 Task: Add publication/publisher as Golden Quill Publications.
Action: Mouse moved to (909, 128)
Screenshot: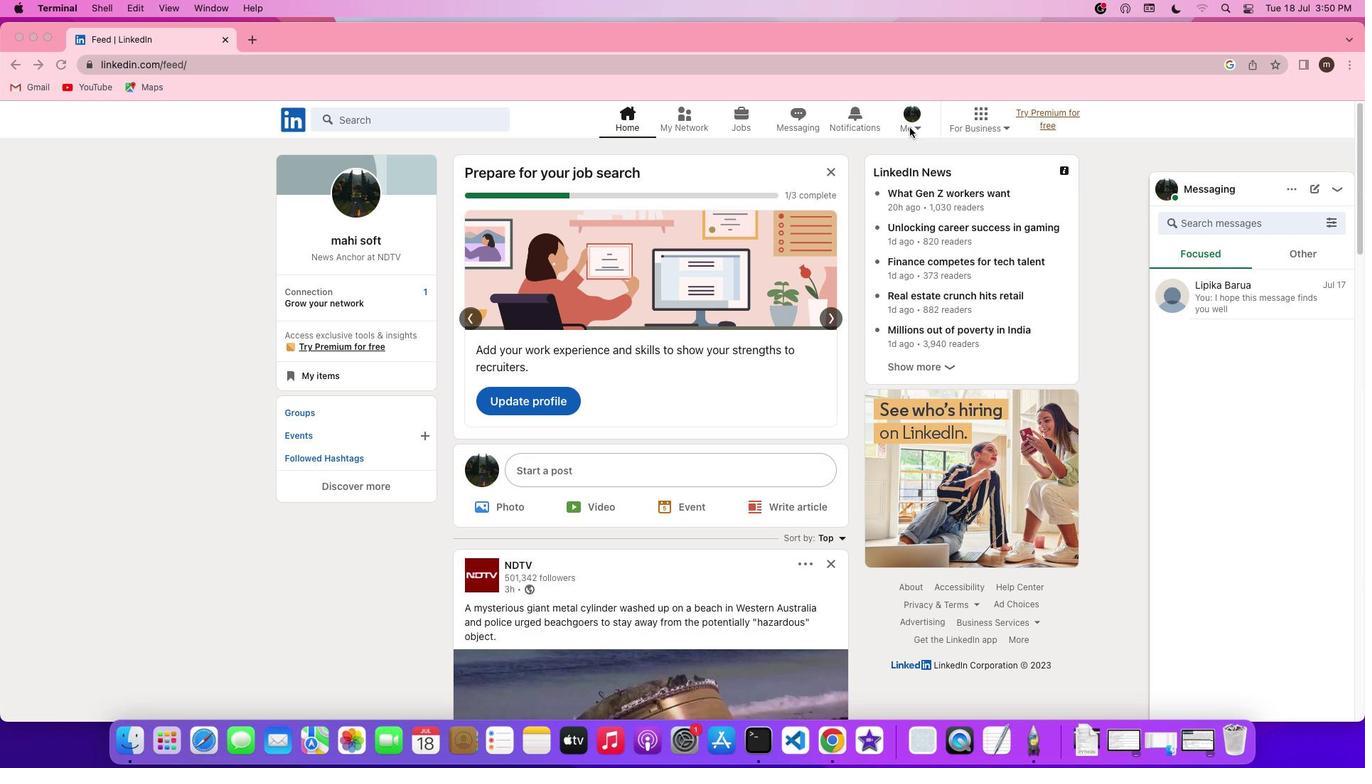 
Action: Mouse pressed left at (909, 128)
Screenshot: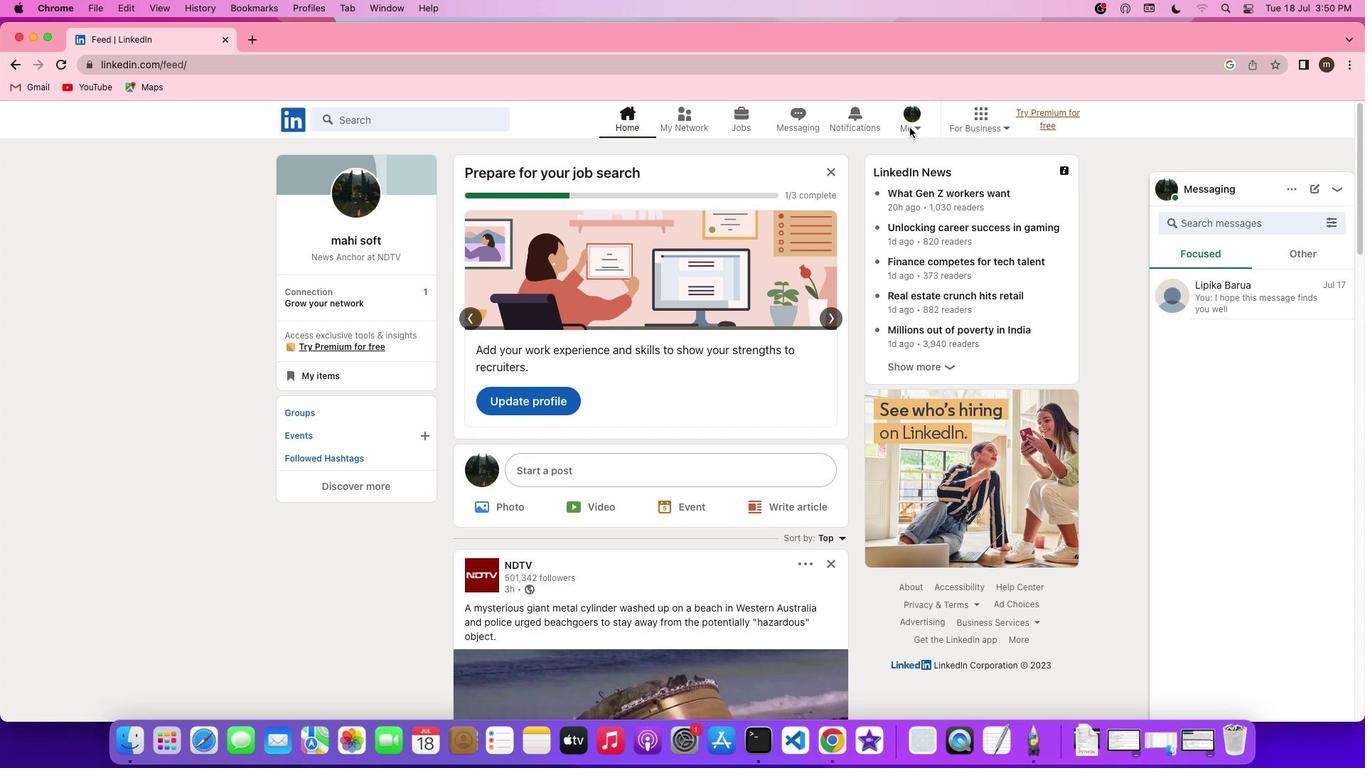 
Action: Mouse pressed left at (909, 128)
Screenshot: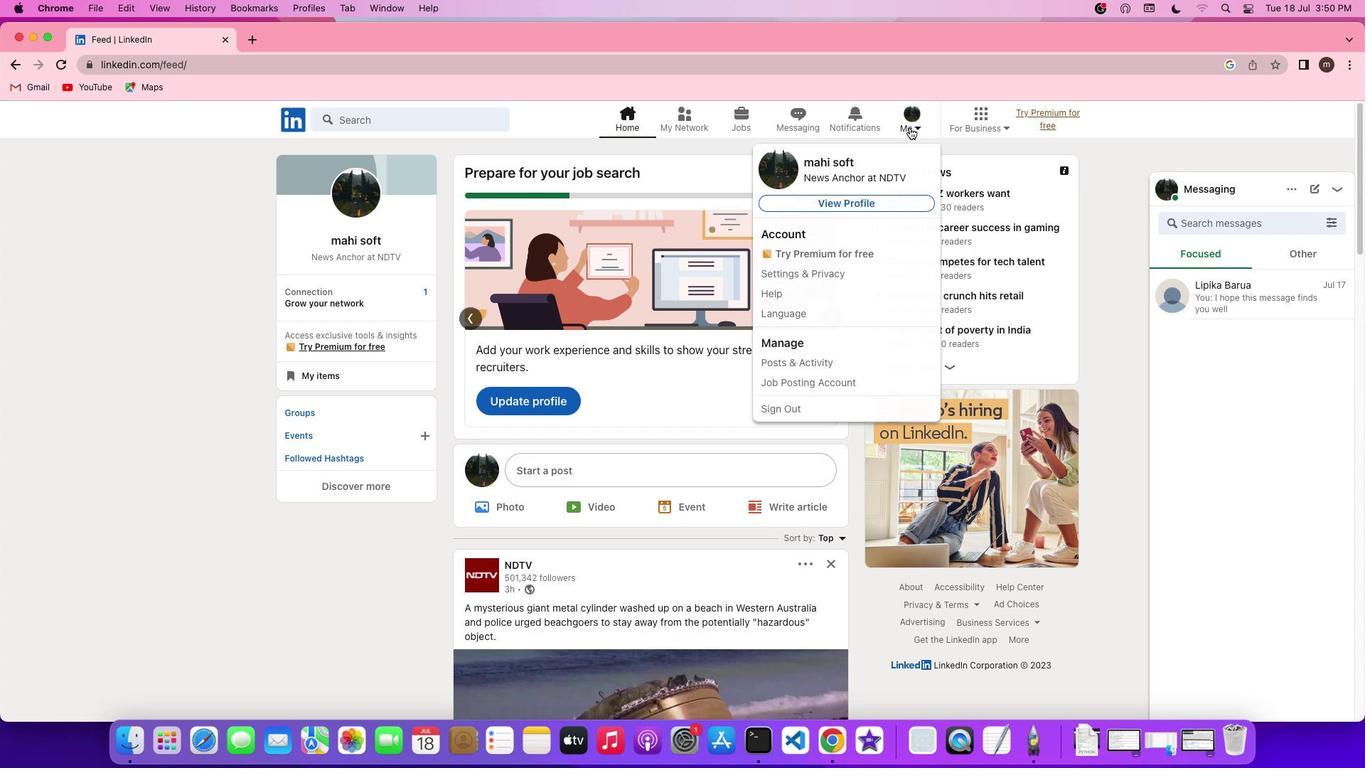 
Action: Mouse pressed left at (909, 128)
Screenshot: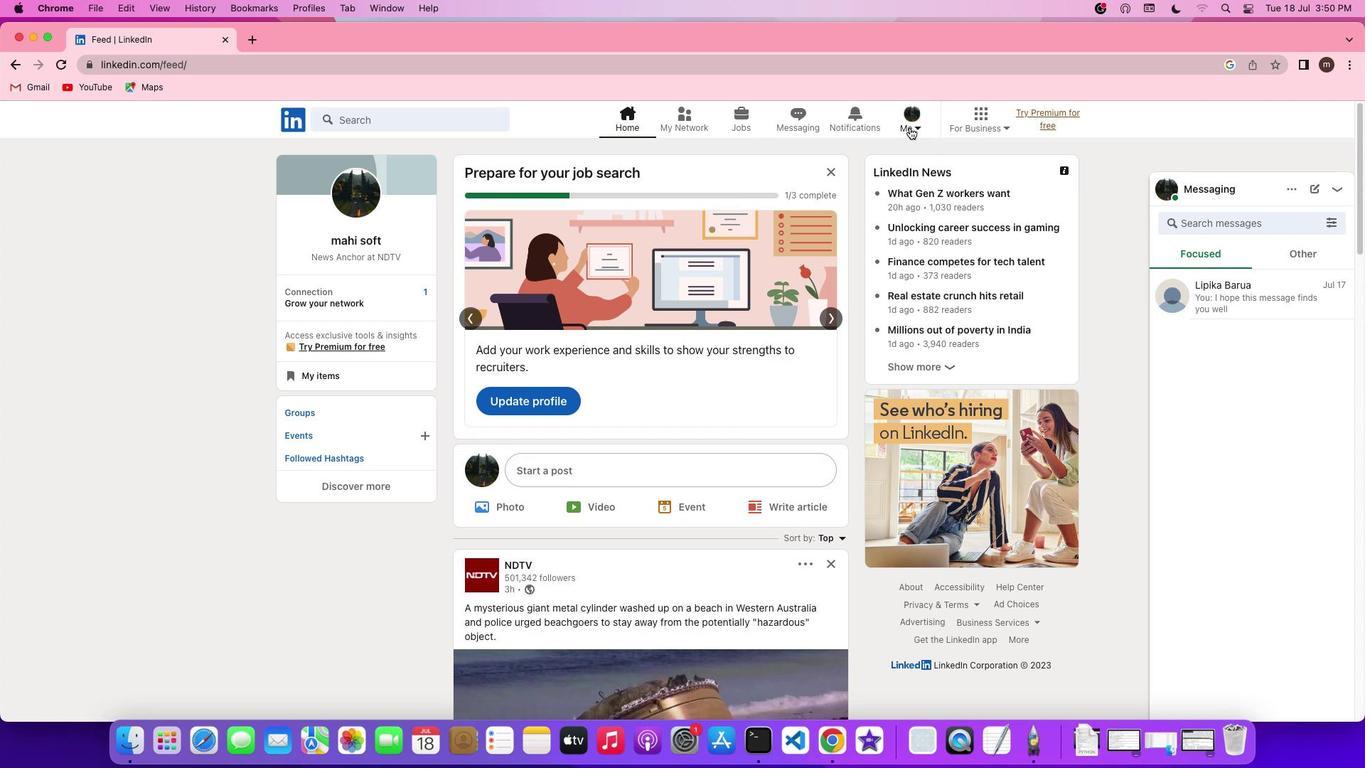 
Action: Mouse moved to (874, 207)
Screenshot: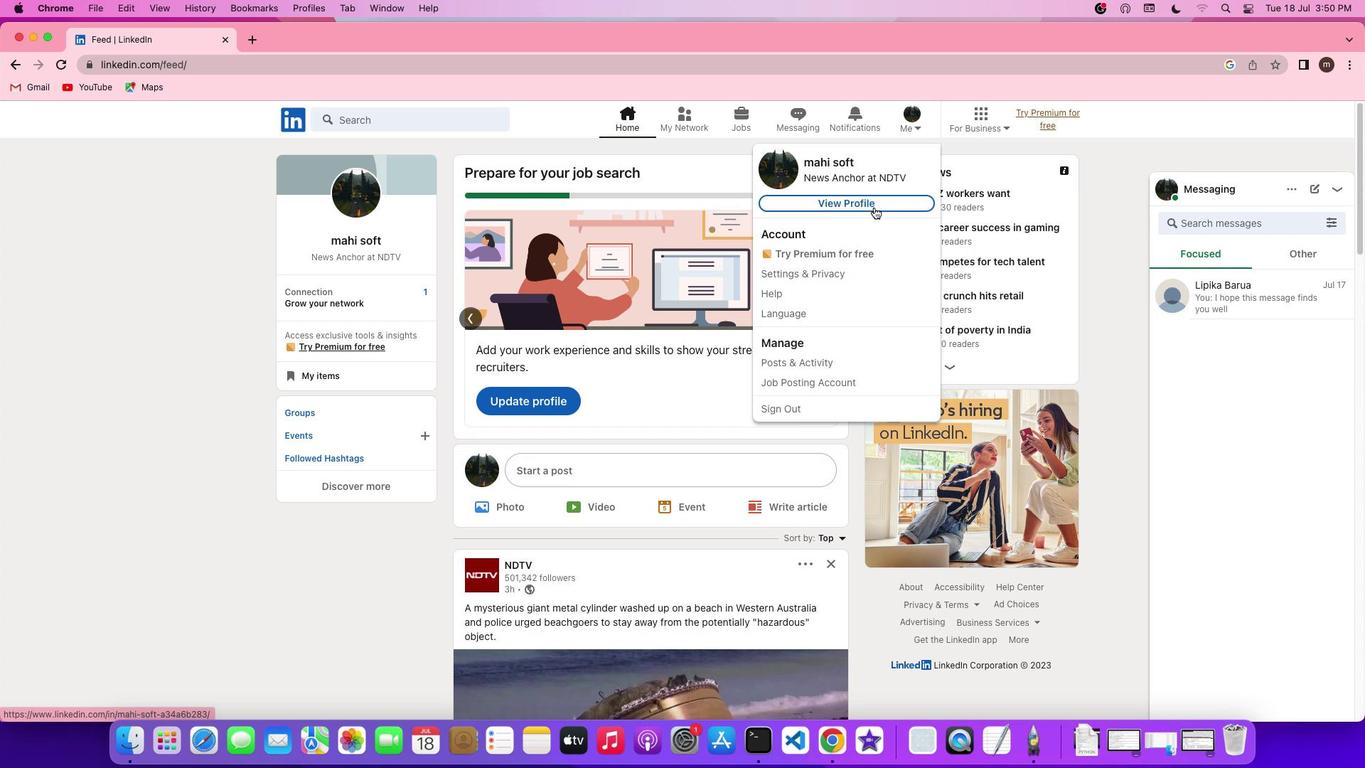 
Action: Mouse pressed left at (874, 207)
Screenshot: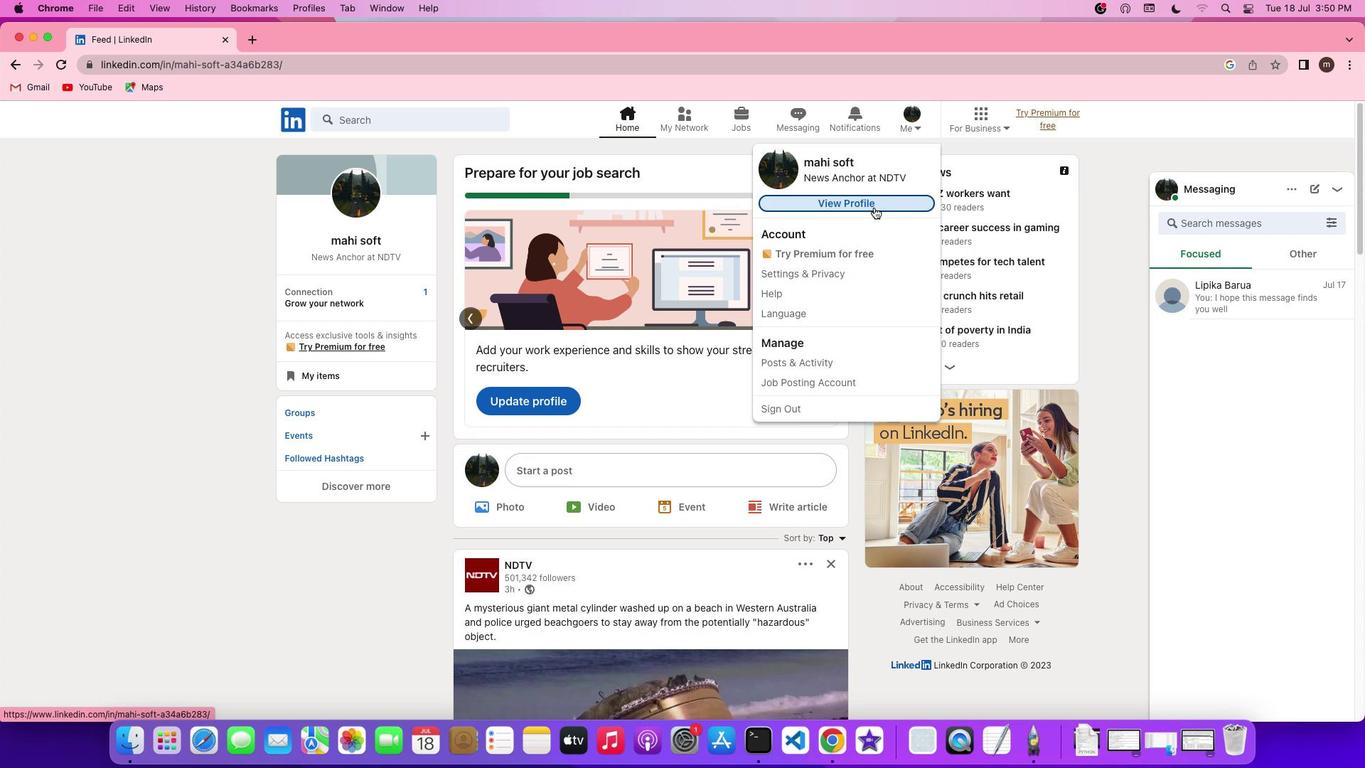 
Action: Mouse moved to (445, 433)
Screenshot: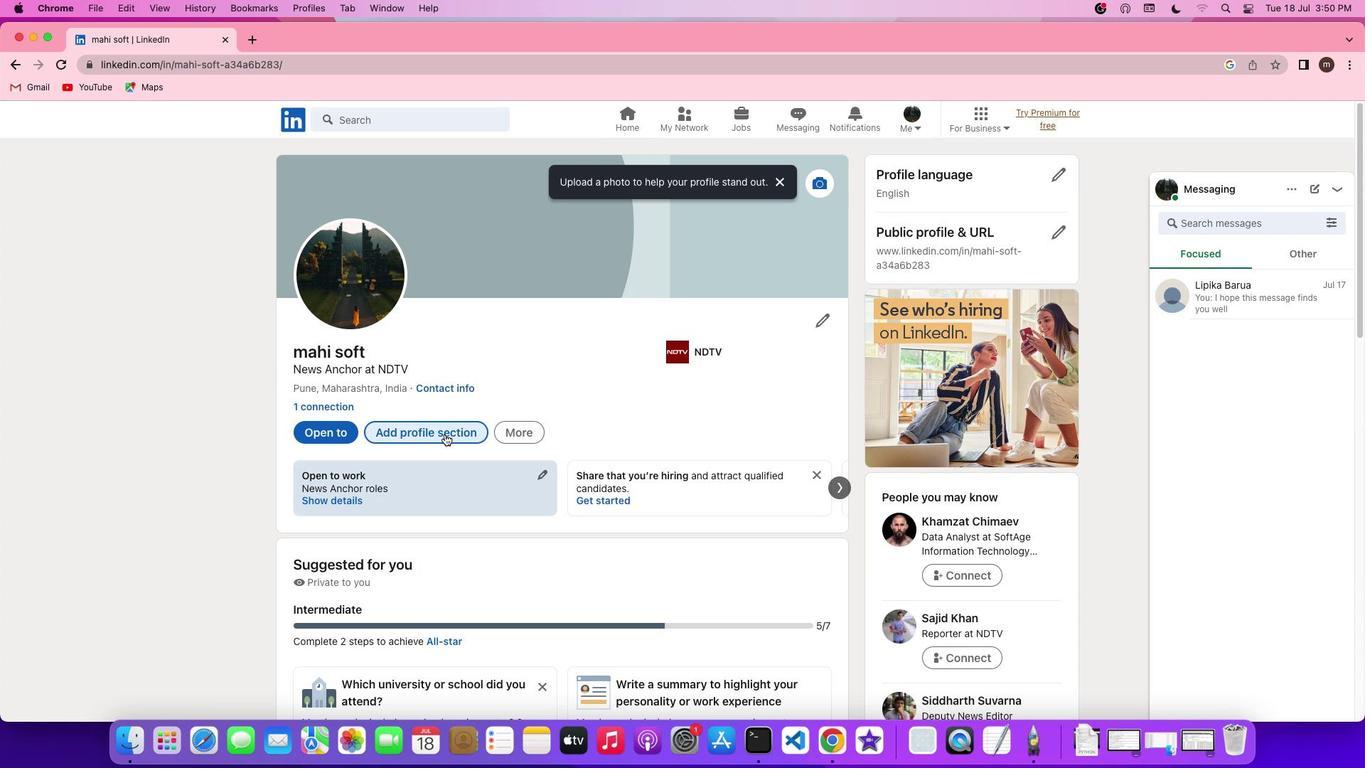 
Action: Mouse pressed left at (445, 433)
Screenshot: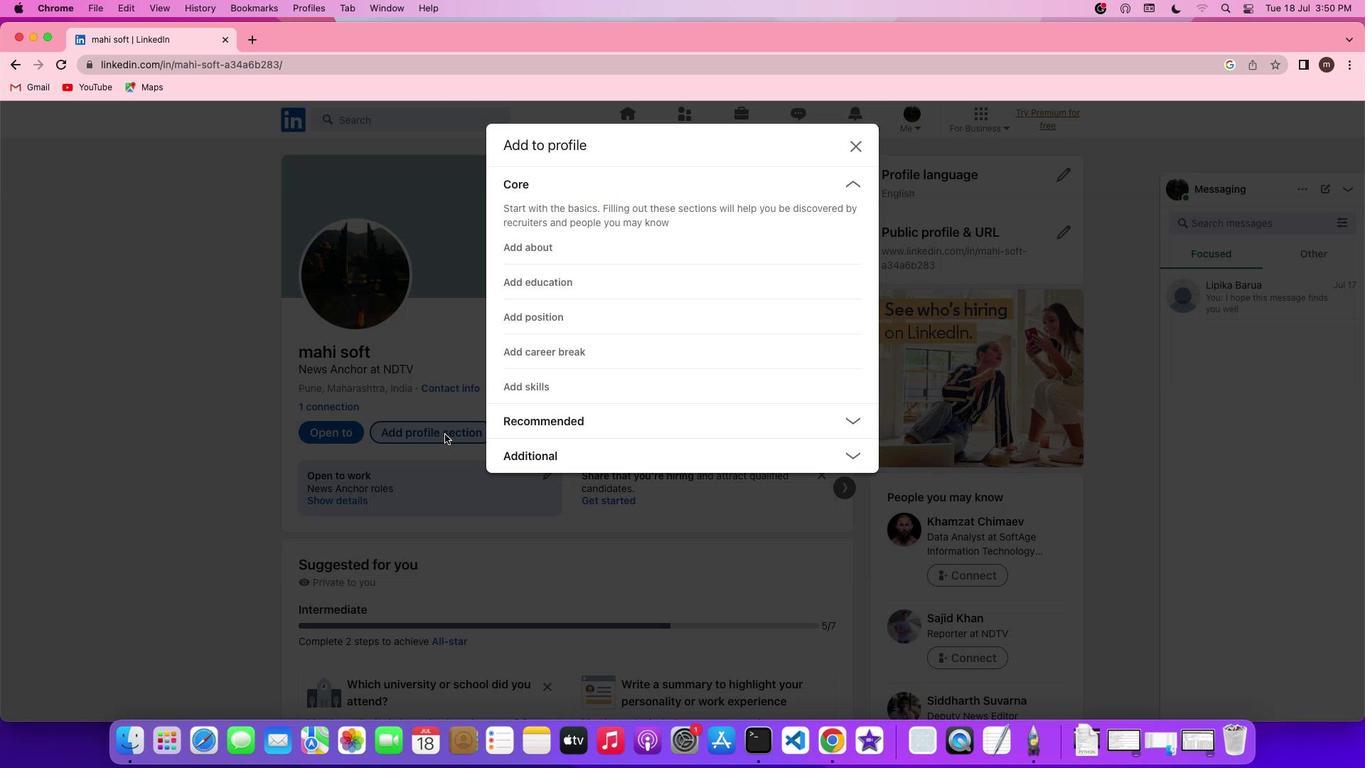 
Action: Mouse moved to (524, 452)
Screenshot: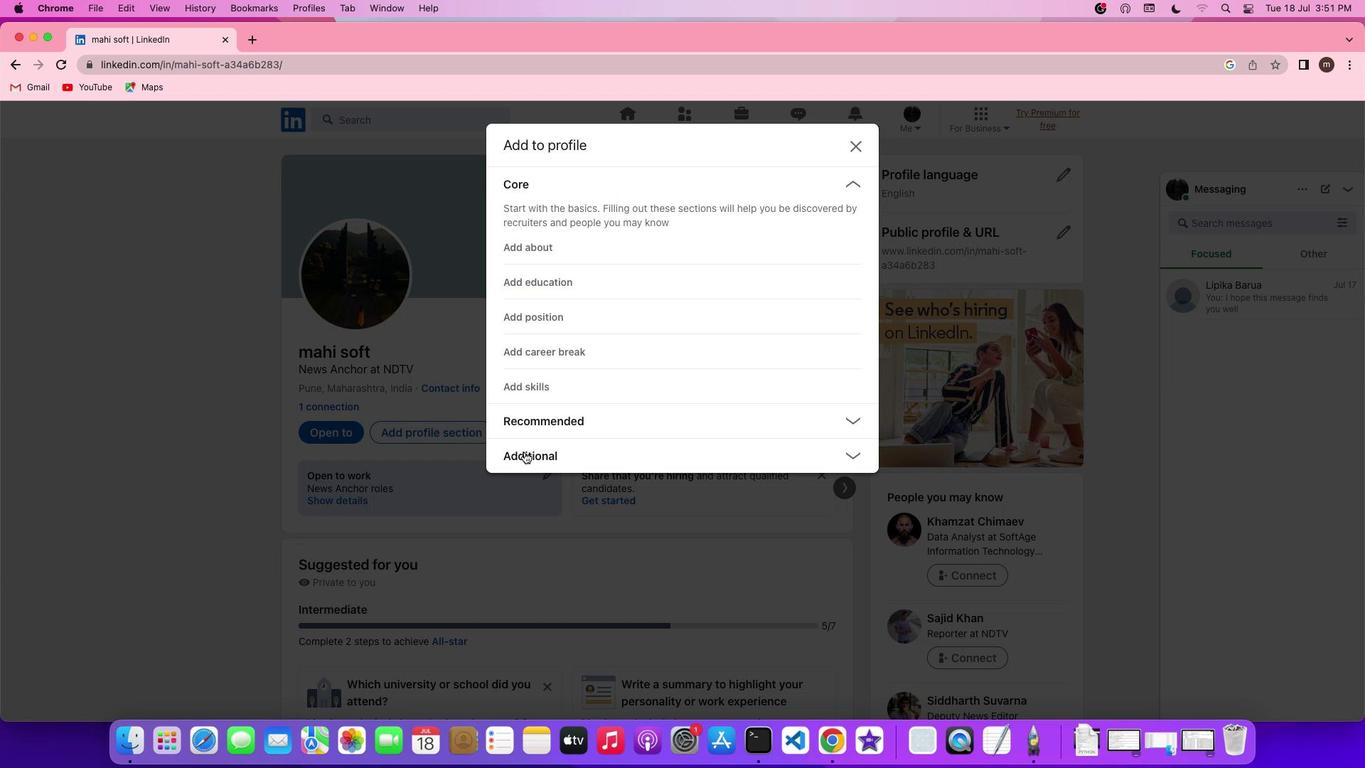 
Action: Mouse pressed left at (524, 452)
Screenshot: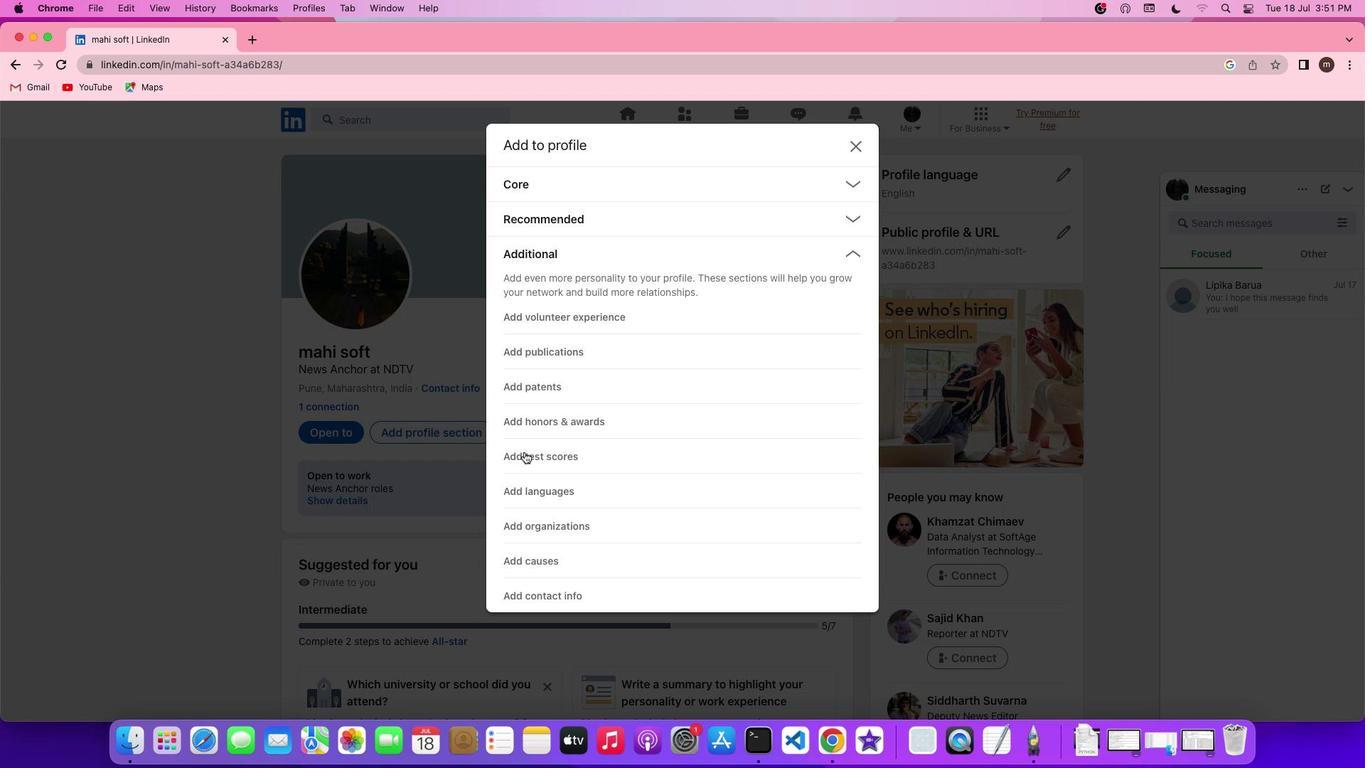 
Action: Mouse moved to (556, 347)
Screenshot: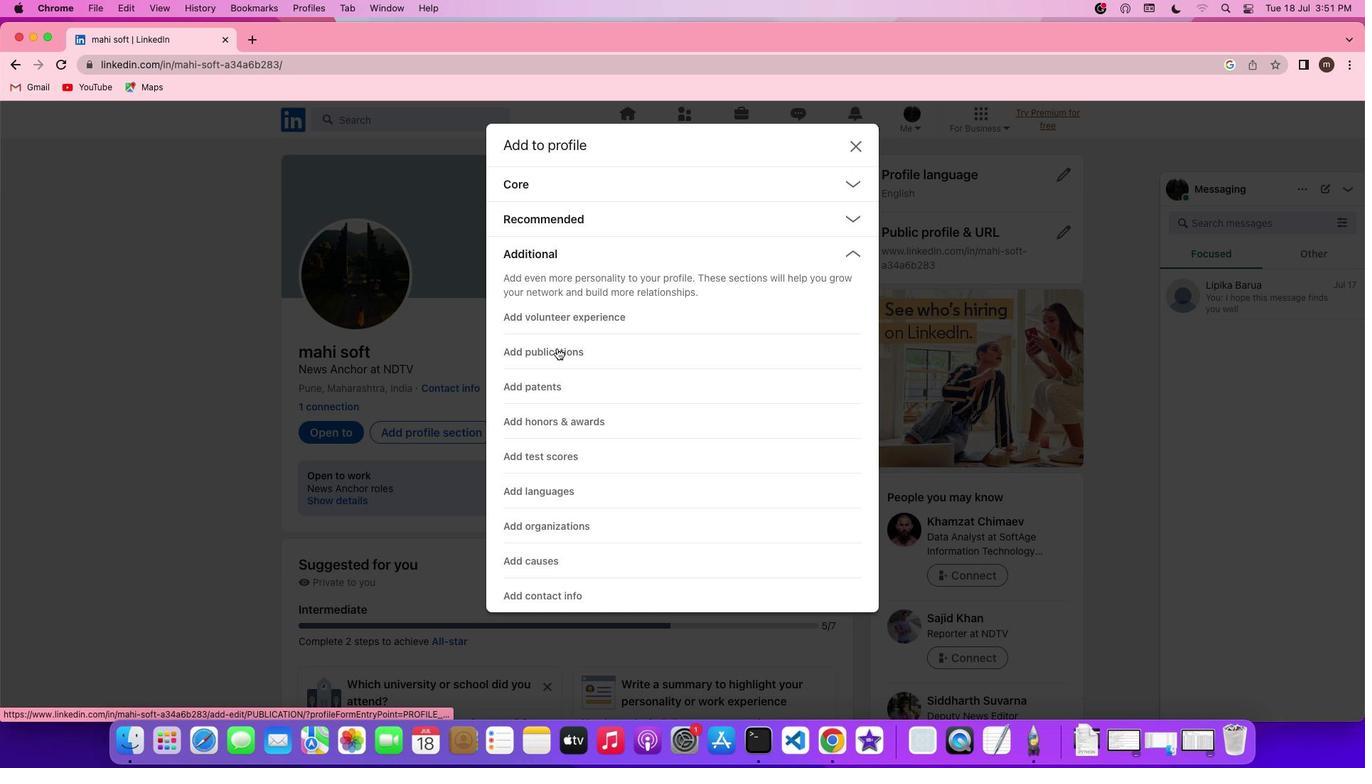 
Action: Mouse pressed left at (556, 347)
Screenshot: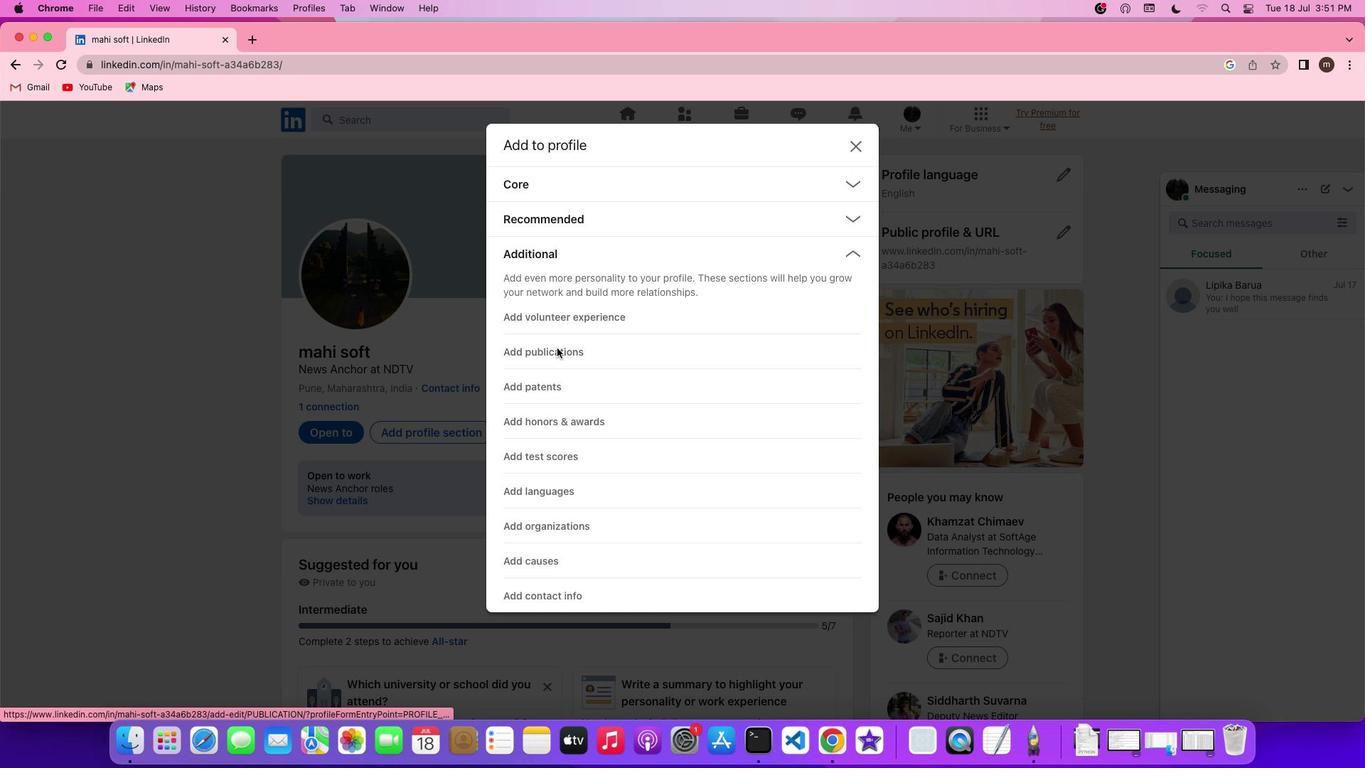 
Action: Mouse moved to (546, 284)
Screenshot: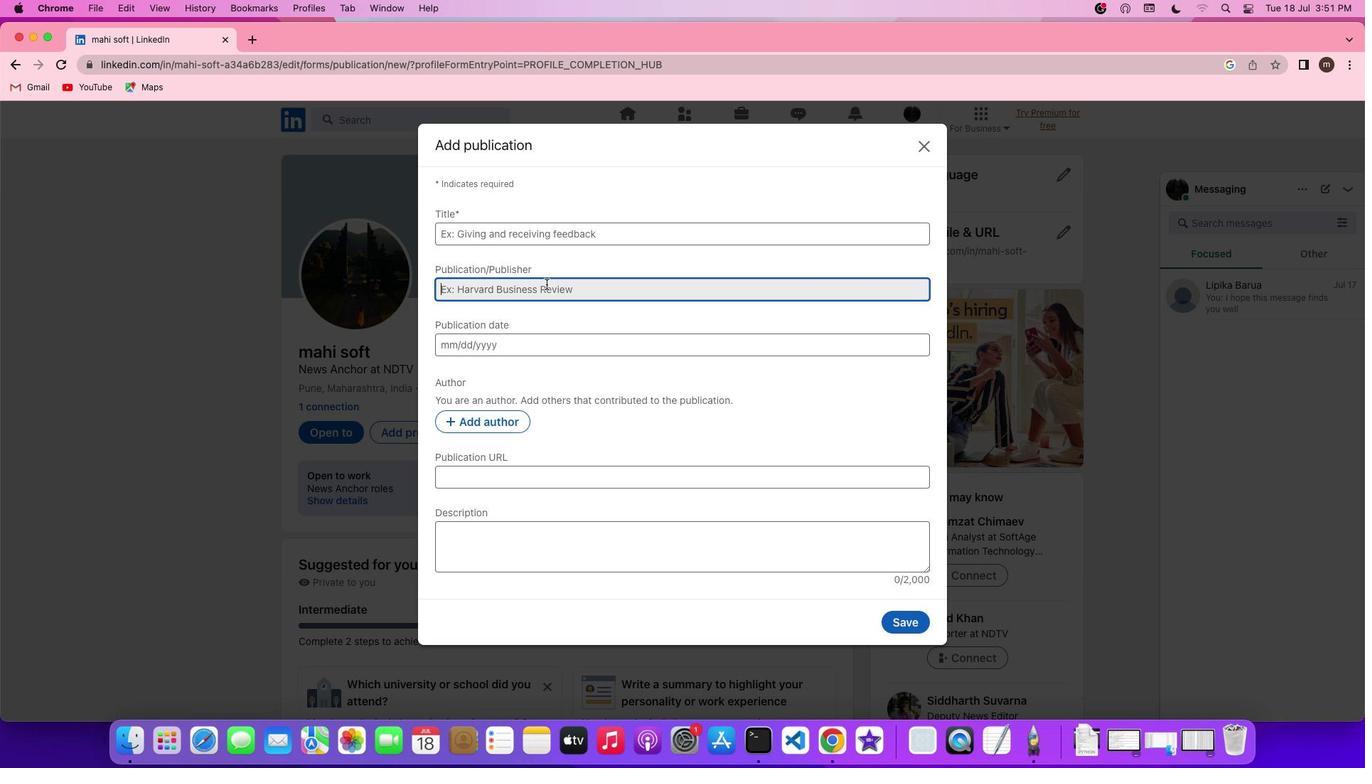 
Action: Mouse pressed left at (546, 284)
Screenshot: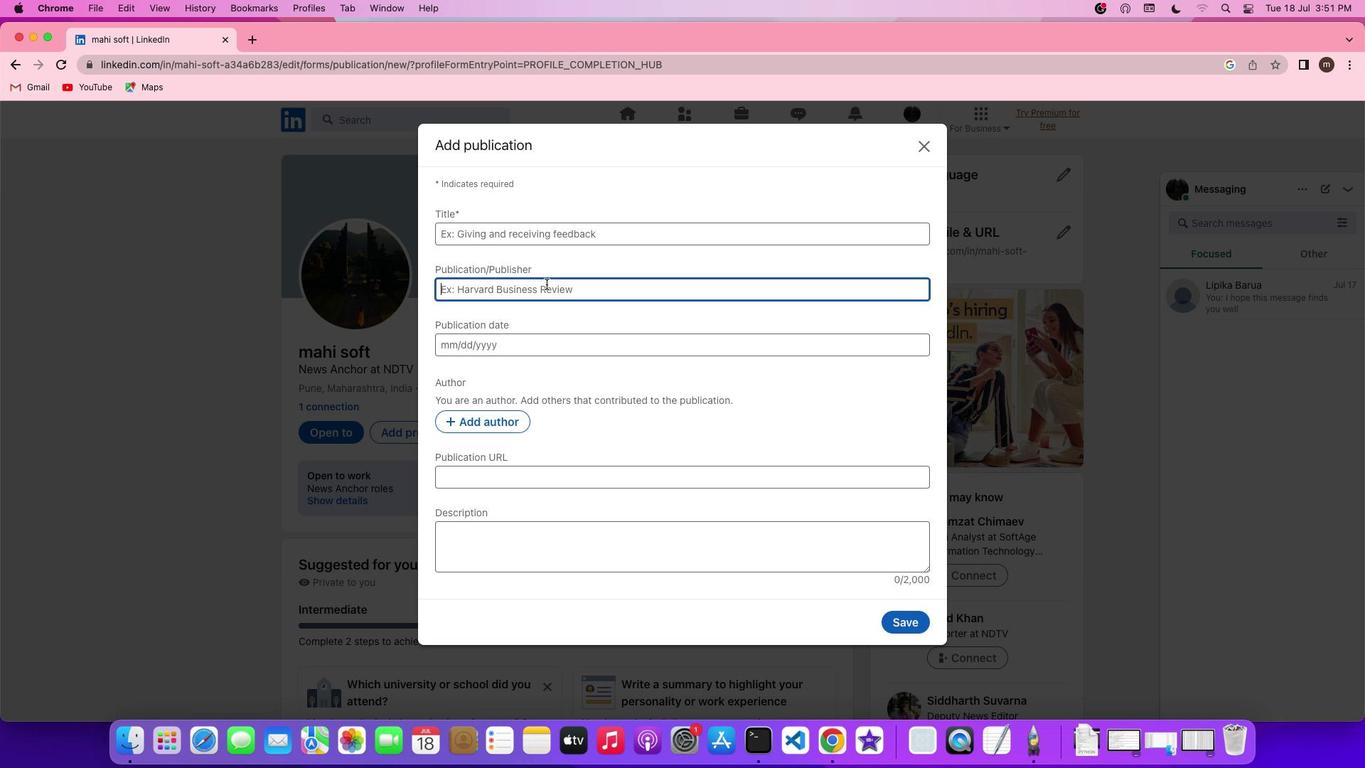 
Action: Key pressed Key.shift'G''o''l''d''e''n'Key.spaceKey.shift'Q''u''i''l''l'Key.spaceKey.shift'P''u''b''l''i''c''a''t''i''o''n''s'
Screenshot: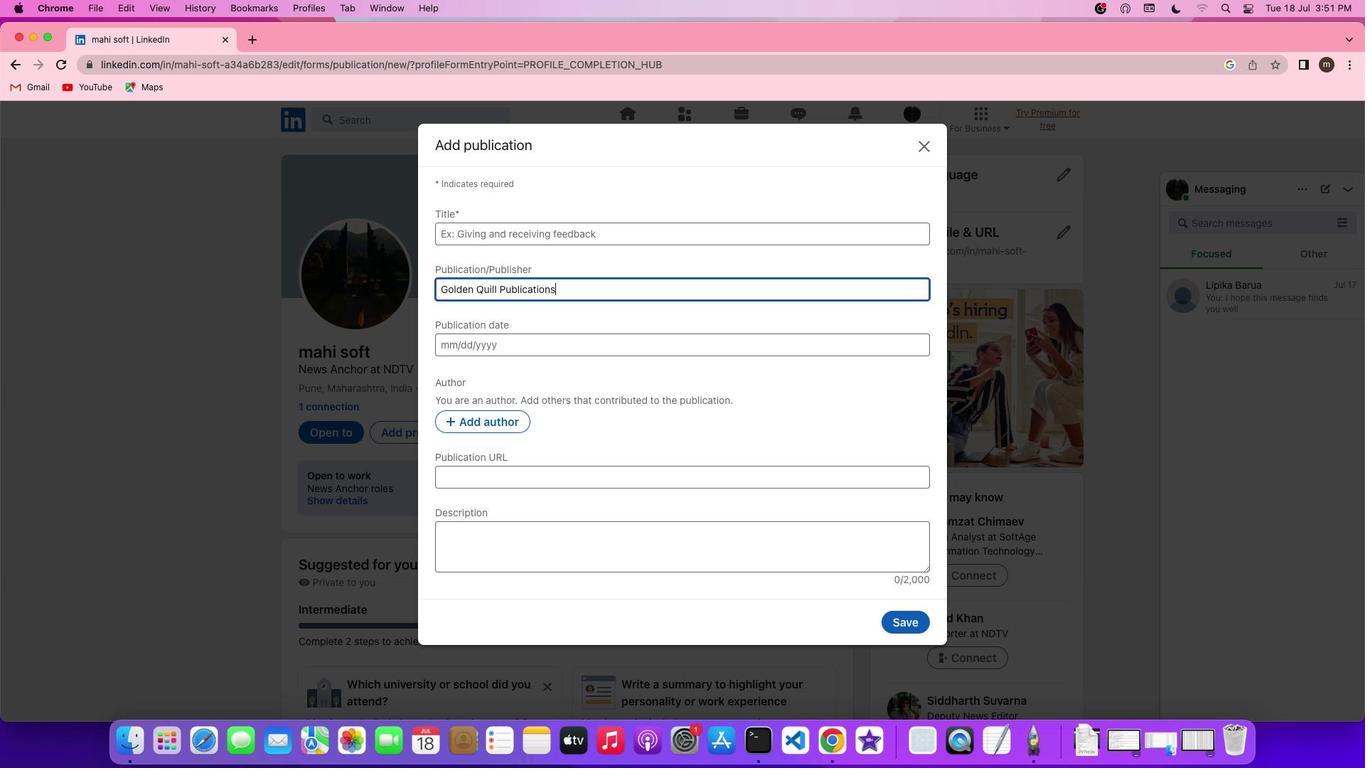 
